 Task: Find a one-way flight from Manila to Kolkata for 4 passengers in premium economy on Thursday, 5 October.
Action: Mouse moved to (323, 302)
Screenshot: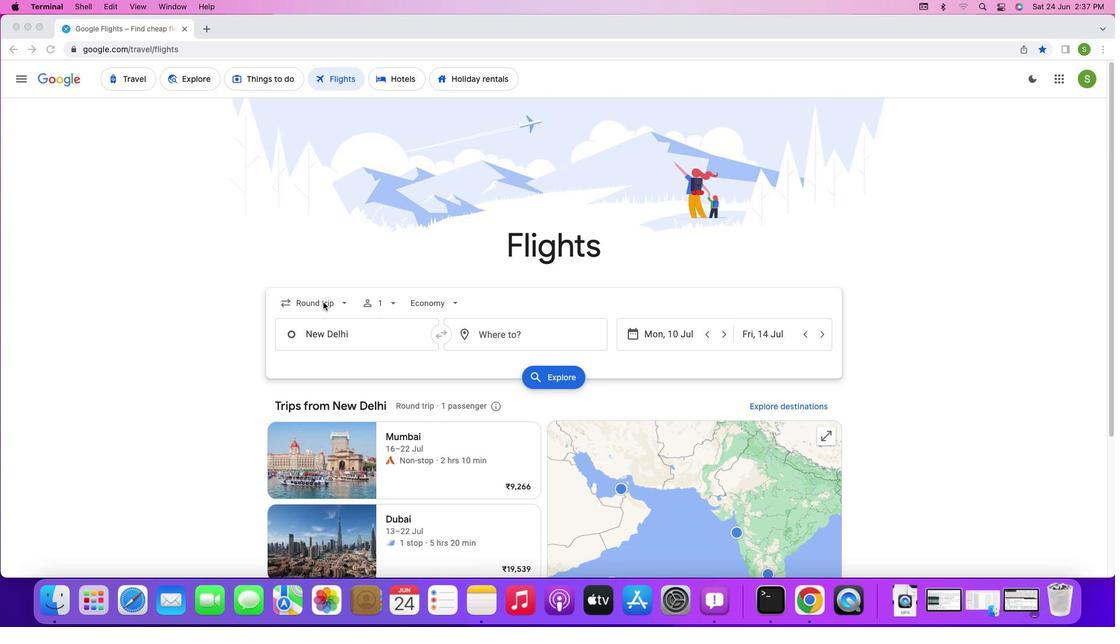 
Action: Mouse pressed left at (323, 302)
Screenshot: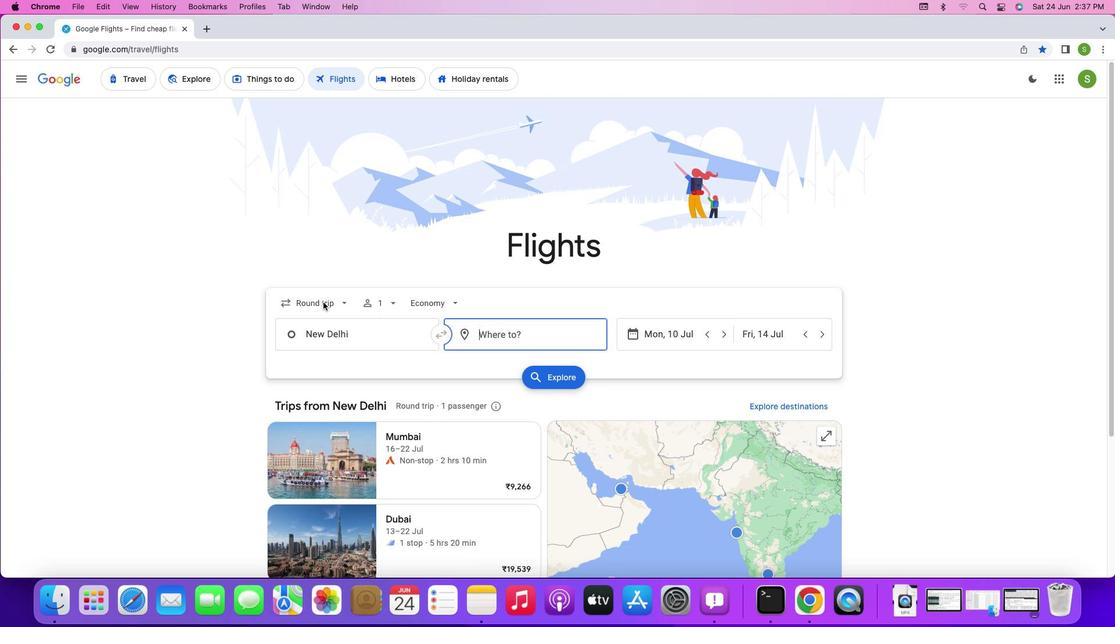 
Action: Mouse pressed left at (323, 302)
Screenshot: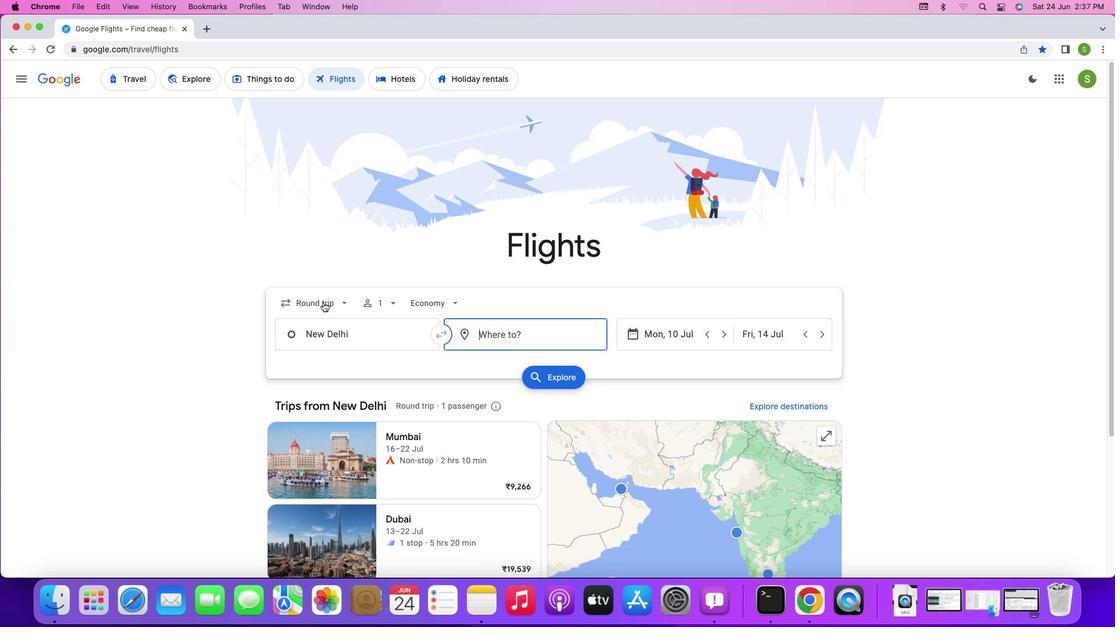 
Action: Mouse moved to (315, 370)
Screenshot: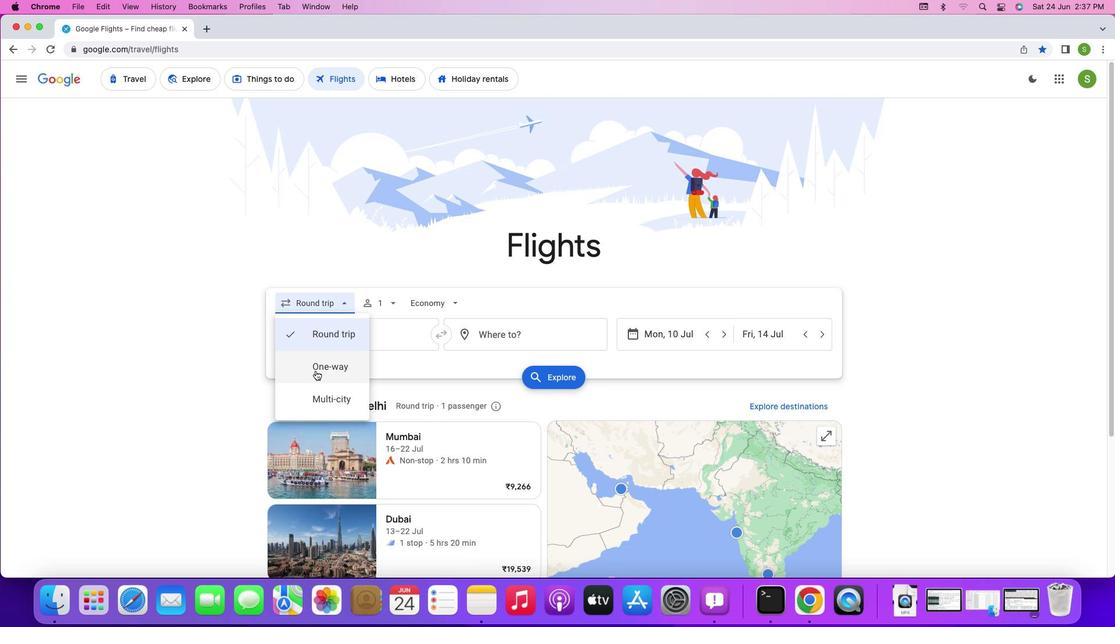 
Action: Mouse pressed left at (315, 370)
Screenshot: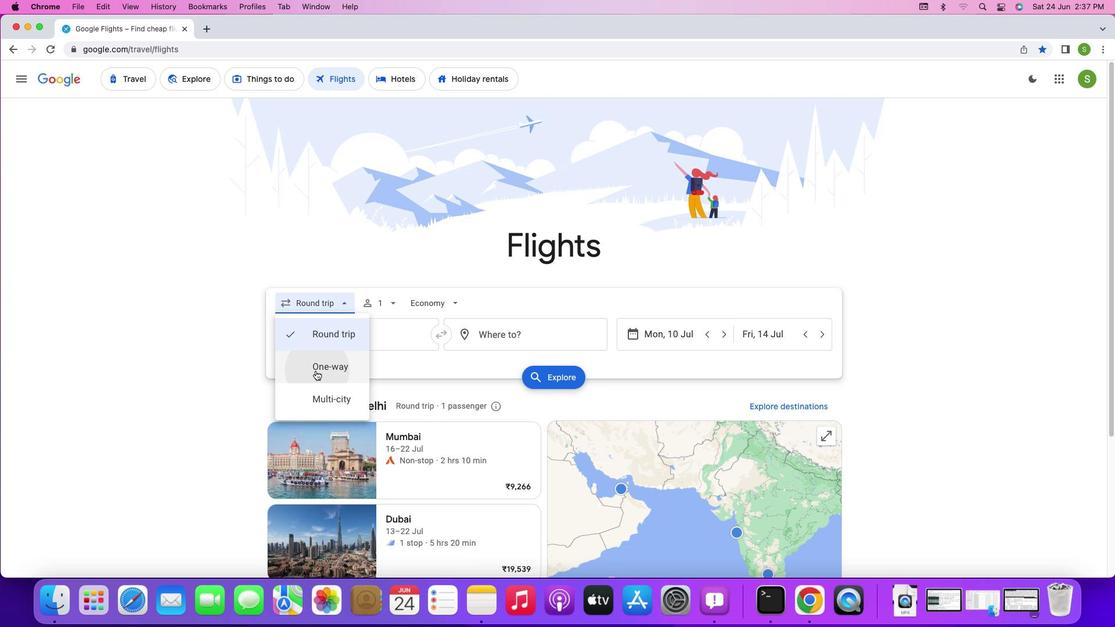 
Action: Mouse moved to (422, 310)
Screenshot: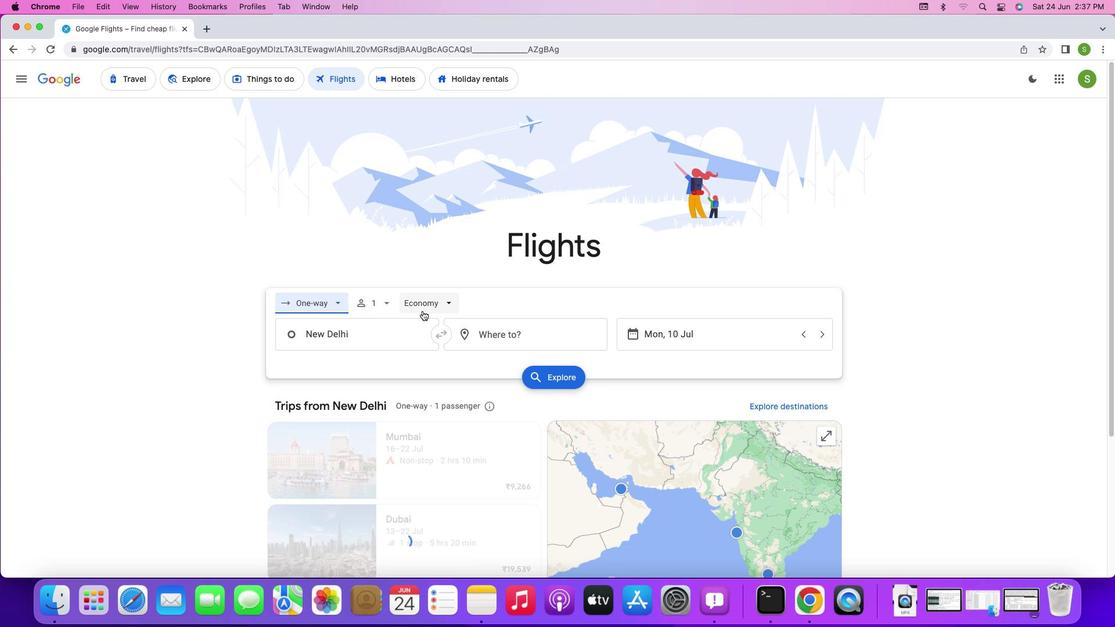 
Action: Mouse pressed left at (422, 310)
Screenshot: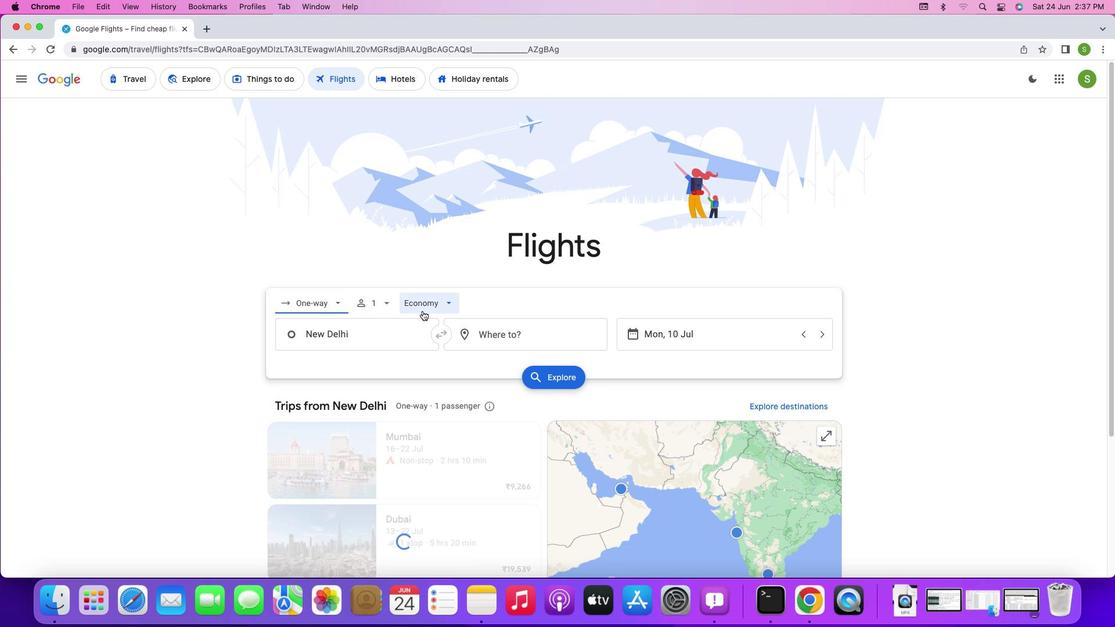 
Action: Mouse moved to (450, 370)
Screenshot: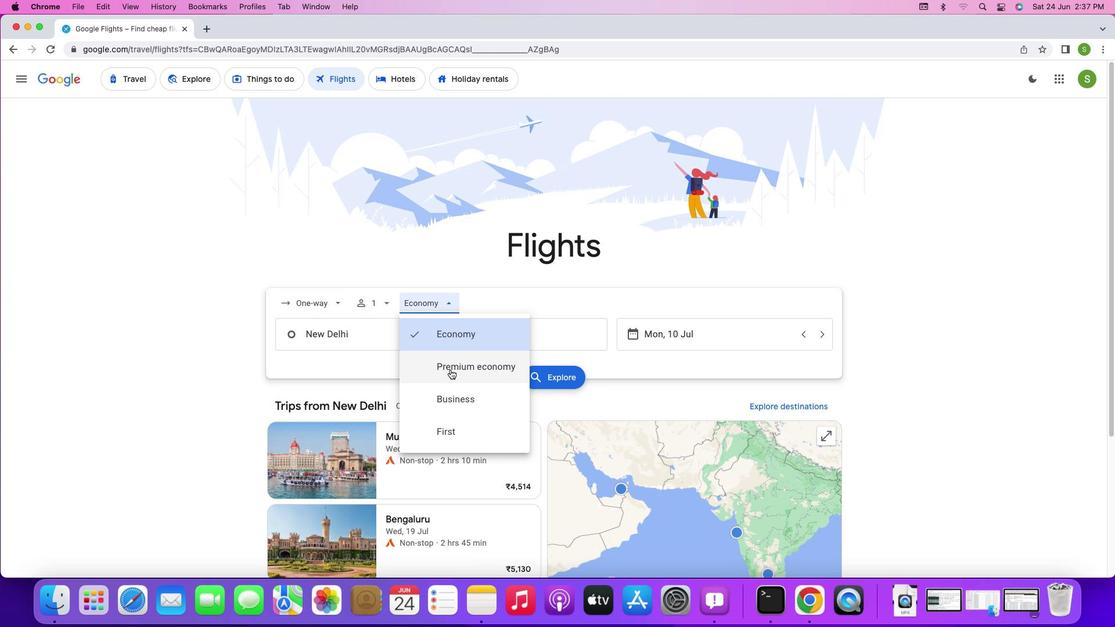
Action: Mouse pressed left at (450, 370)
Screenshot: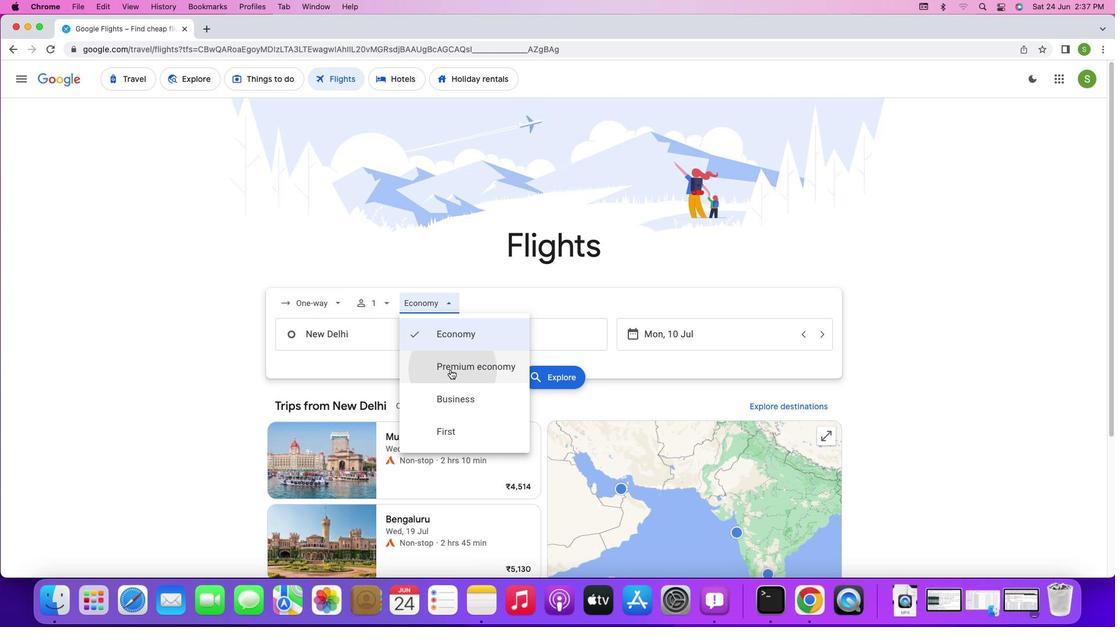
Action: Mouse moved to (390, 307)
Screenshot: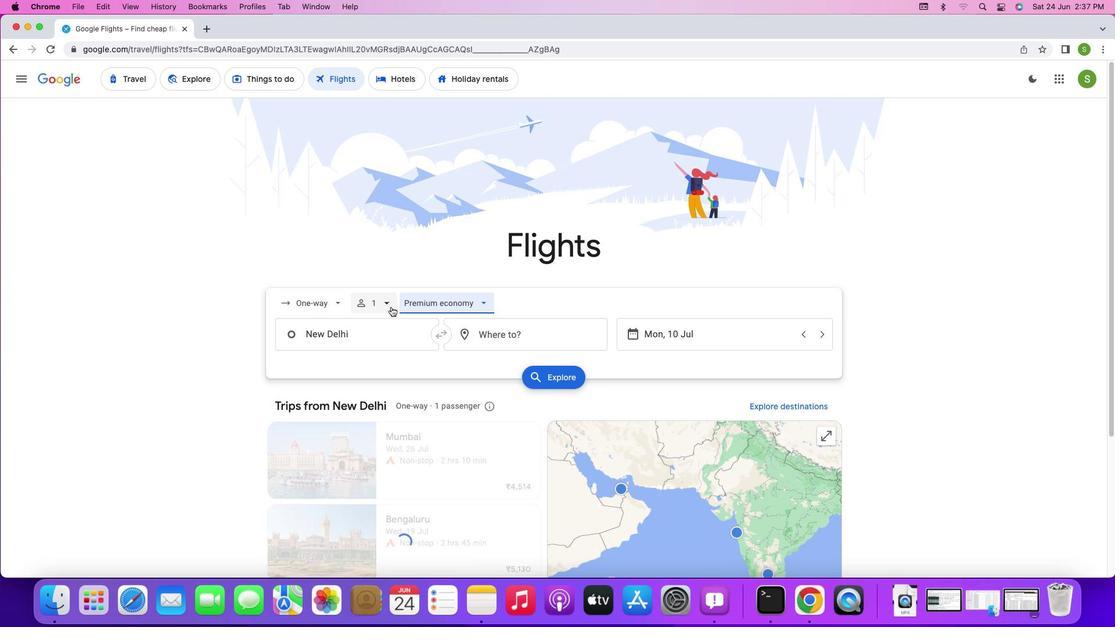 
Action: Mouse pressed left at (390, 307)
Screenshot: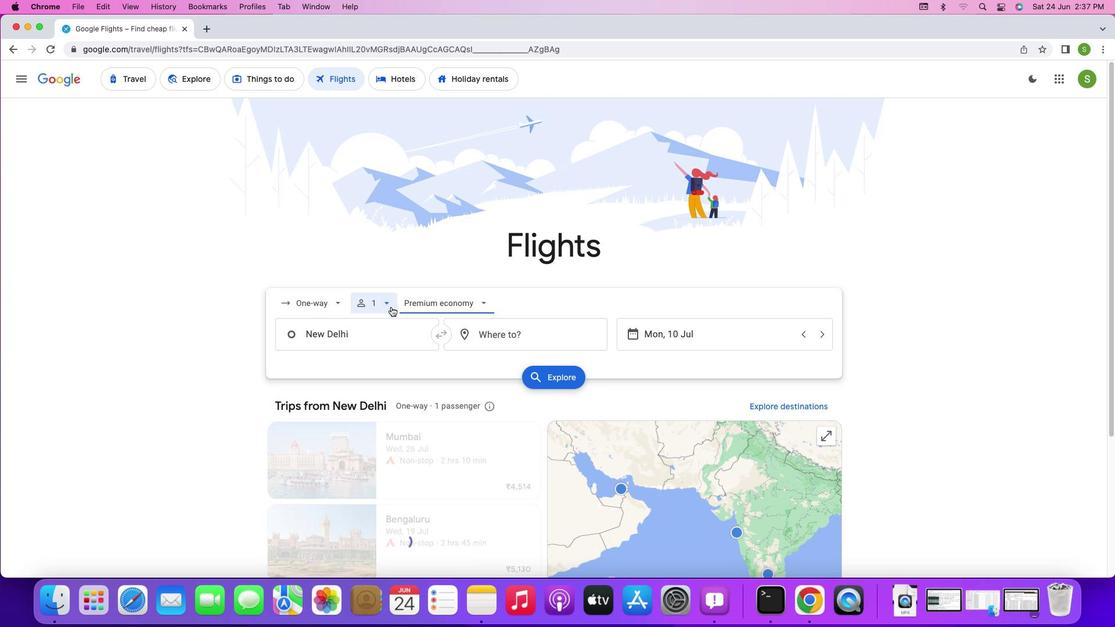 
Action: Mouse moved to (476, 329)
Screenshot: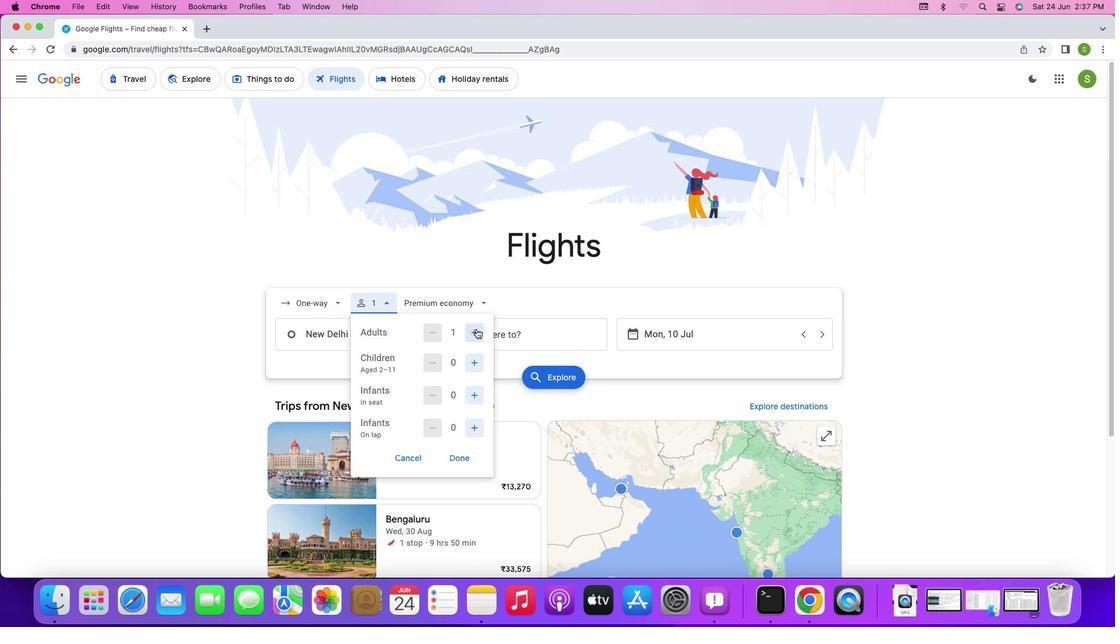 
Action: Mouse pressed left at (476, 329)
Screenshot: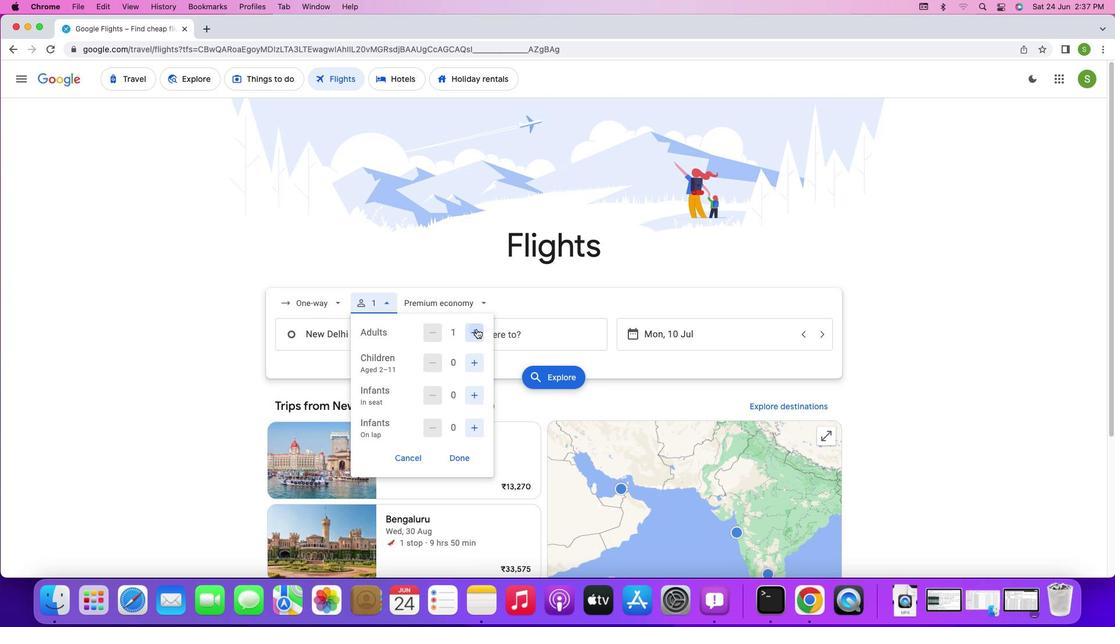 
Action: Mouse moved to (471, 357)
Screenshot: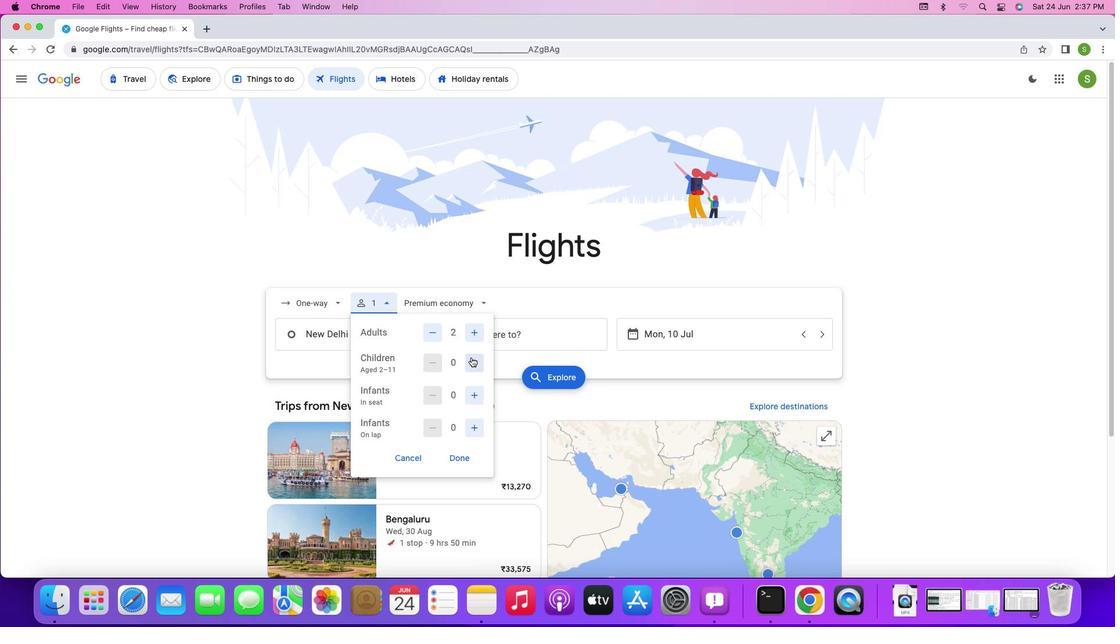 
Action: Mouse pressed left at (471, 357)
Screenshot: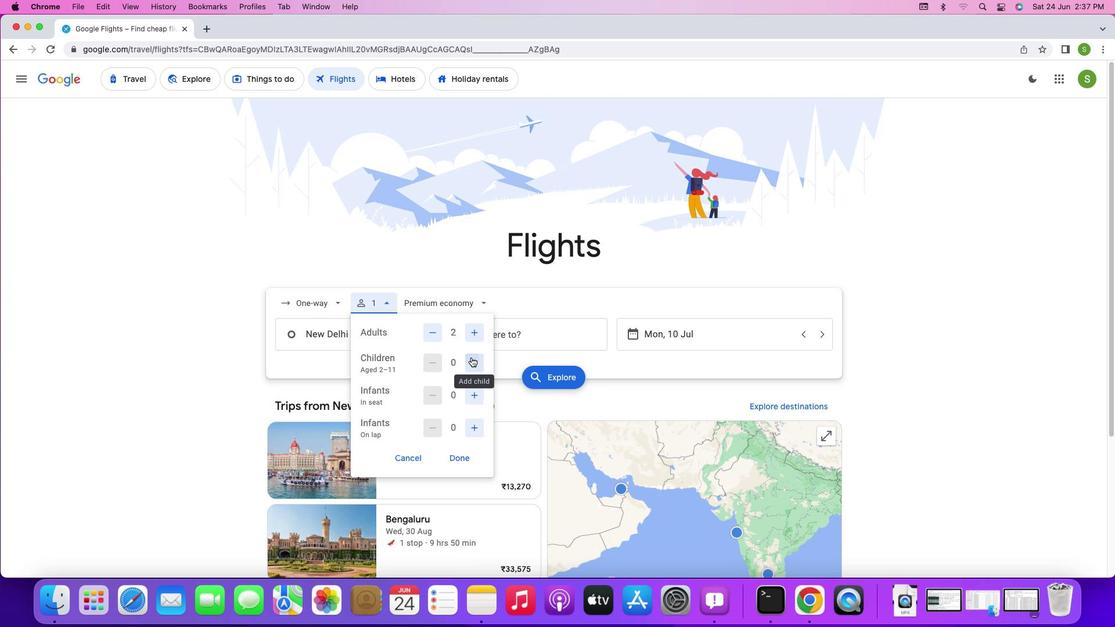 
Action: Mouse moved to (473, 400)
Screenshot: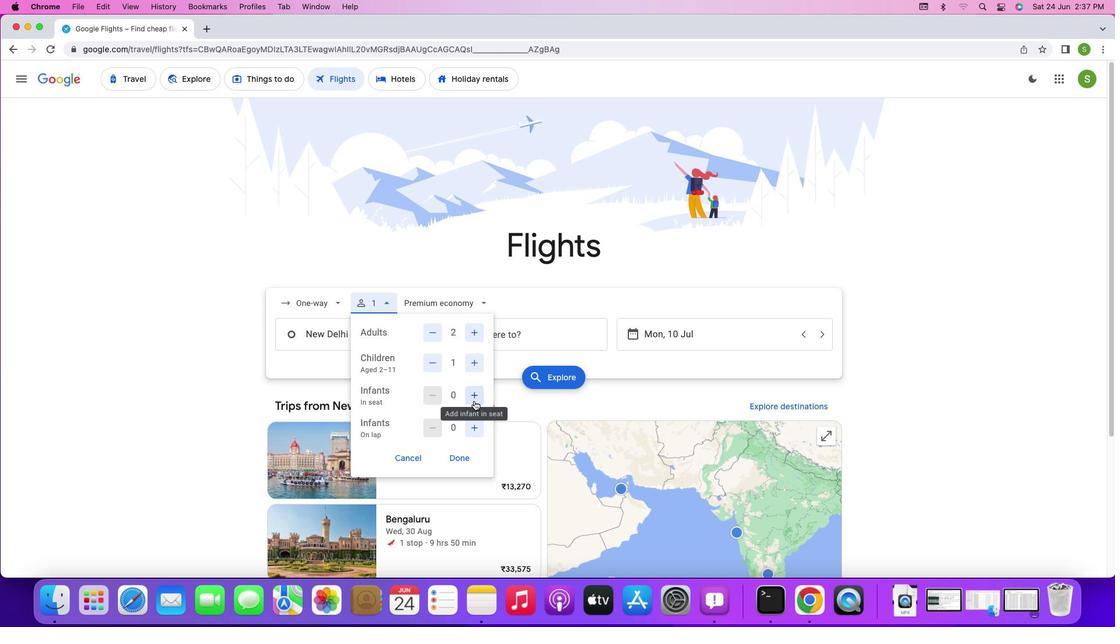 
Action: Mouse pressed left at (473, 400)
Screenshot: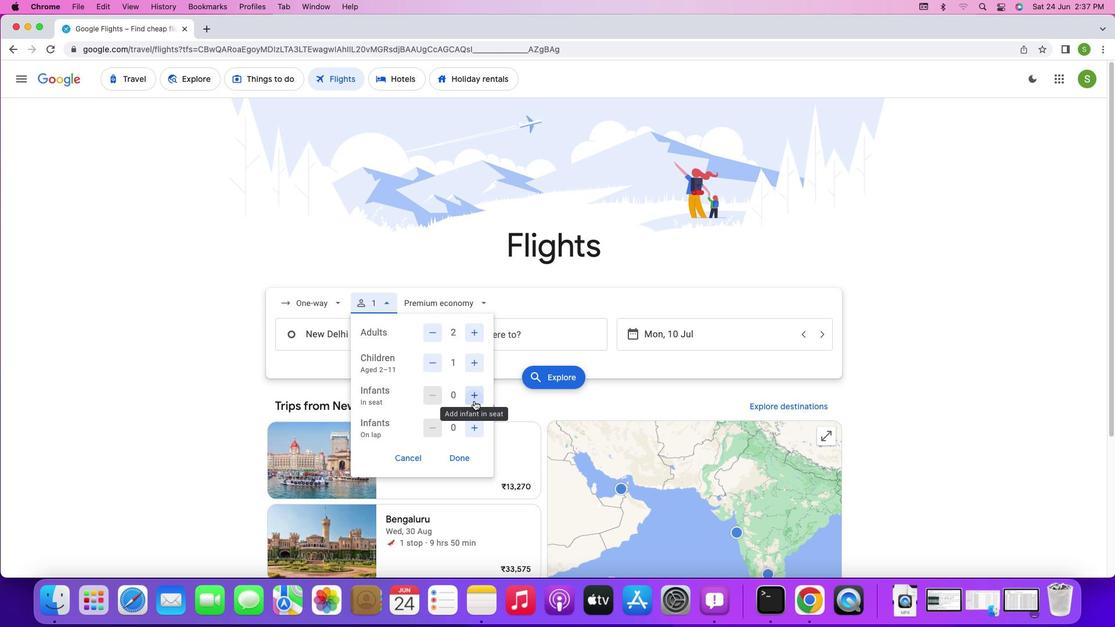 
Action: Mouse moved to (462, 458)
Screenshot: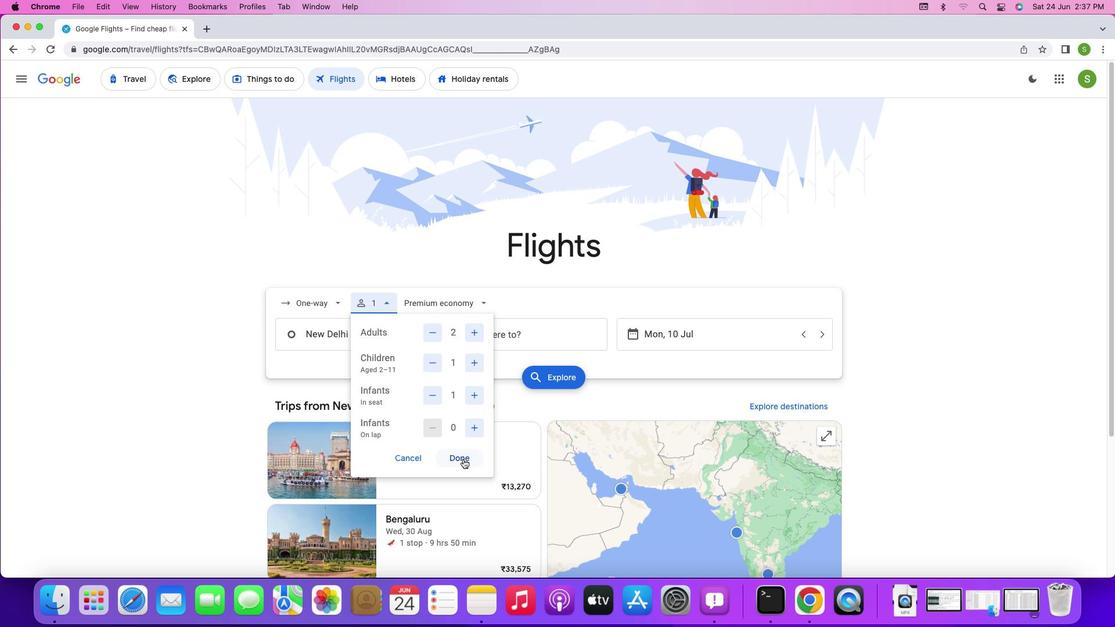 
Action: Mouse pressed left at (462, 458)
Screenshot: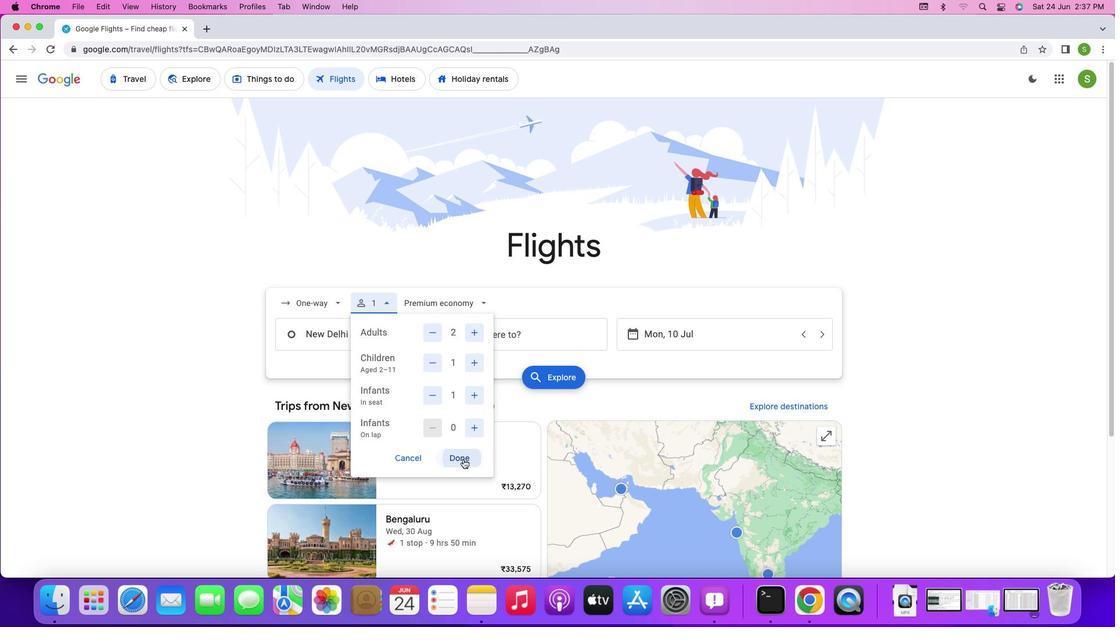 
Action: Mouse moved to (359, 339)
Screenshot: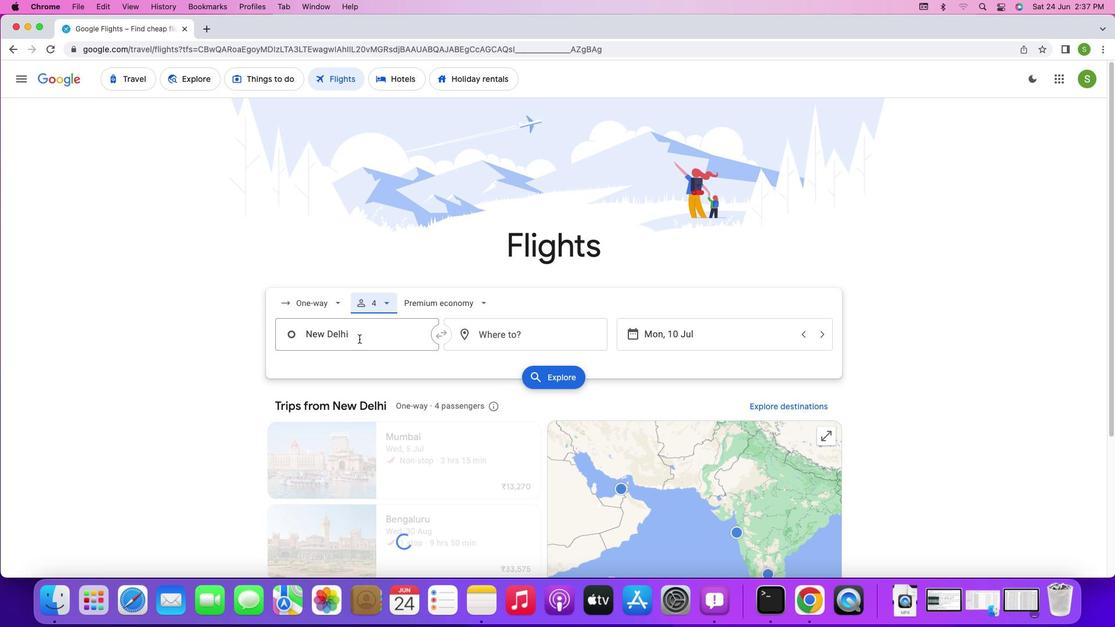 
Action: Mouse pressed left at (359, 339)
Screenshot: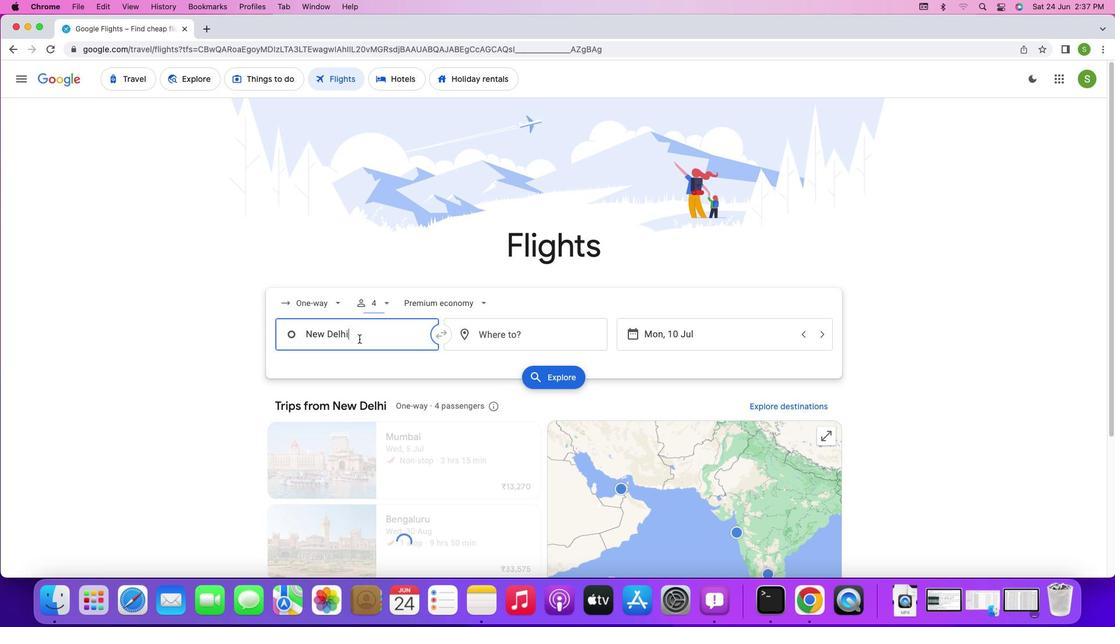 
Action: Key pressed Key.shift'M''a''n''i''l''a'','Key.spaceKey.shift'P''h''i''l''i''p''p''i''n''e''s'Key.enter
Screenshot: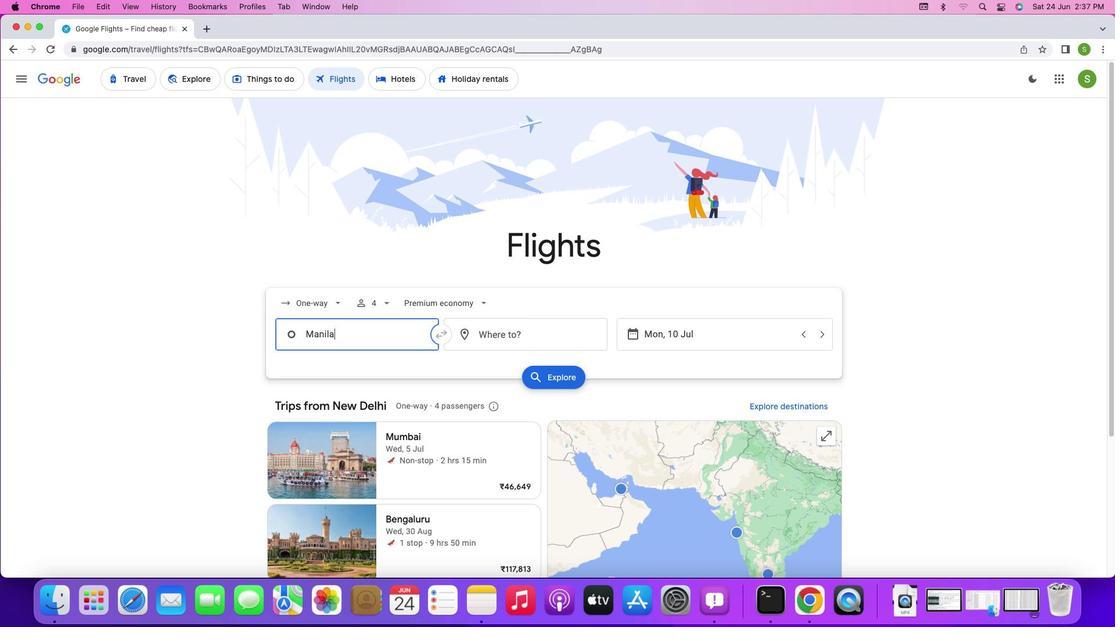 
Action: Mouse moved to (506, 340)
Screenshot: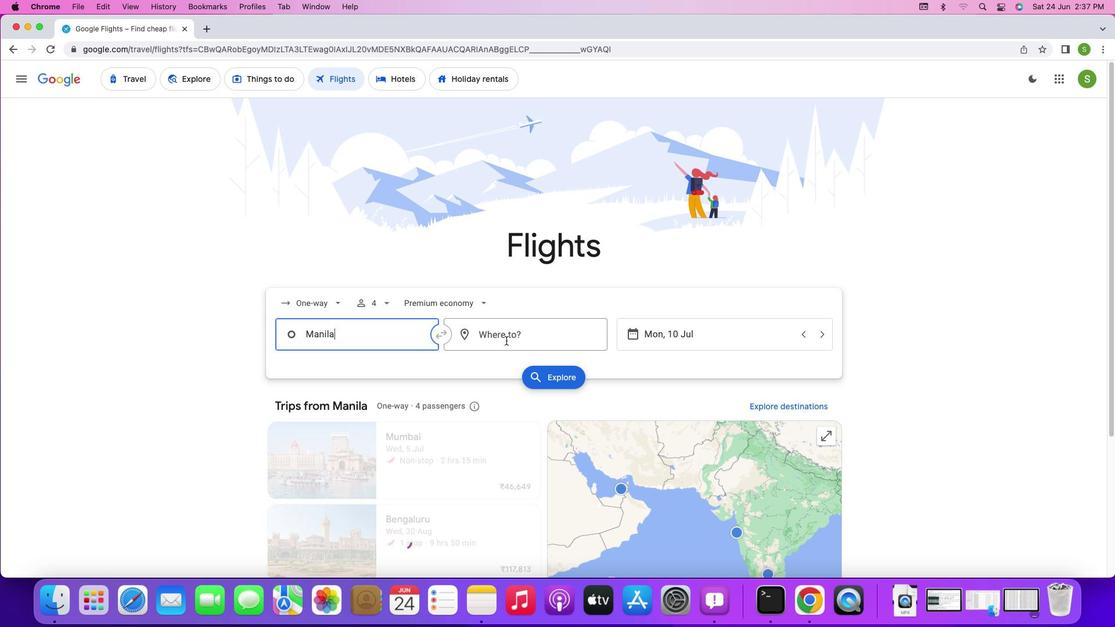 
Action: Mouse pressed left at (506, 340)
Screenshot: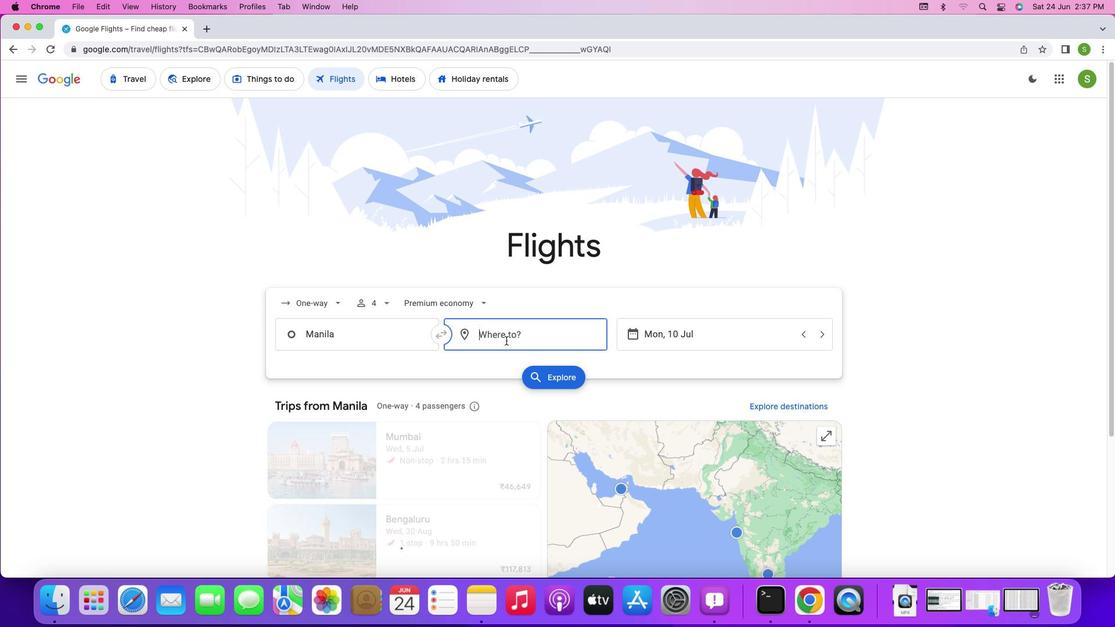 
Action: Key pressed Key.shift'K''o''l''k''a''t''a'Key.enter
Screenshot: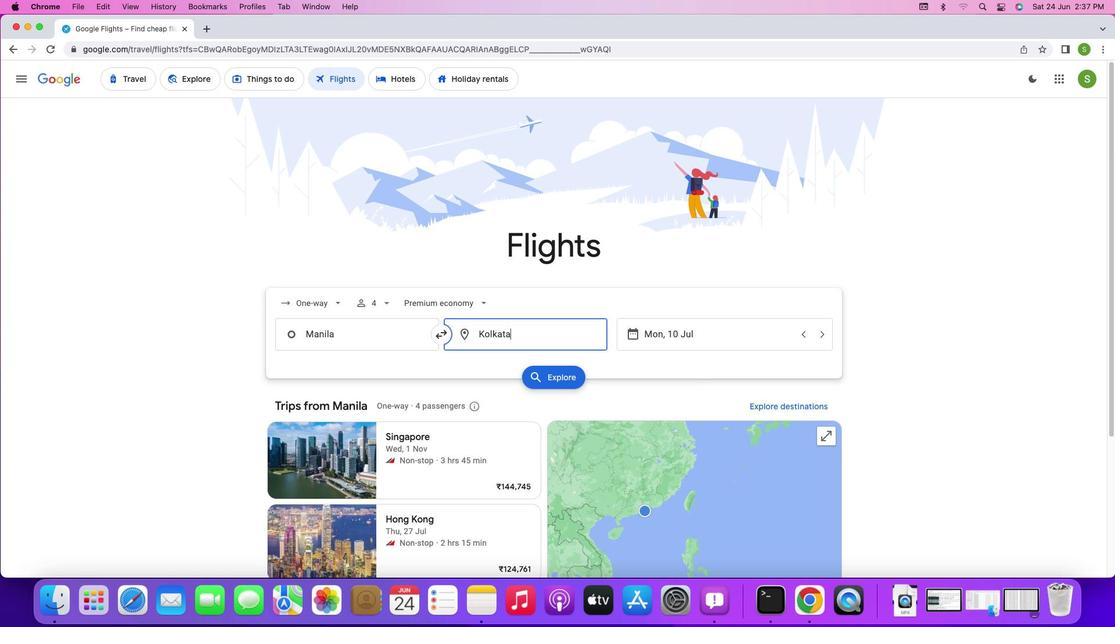 
Action: Mouse moved to (656, 342)
Screenshot: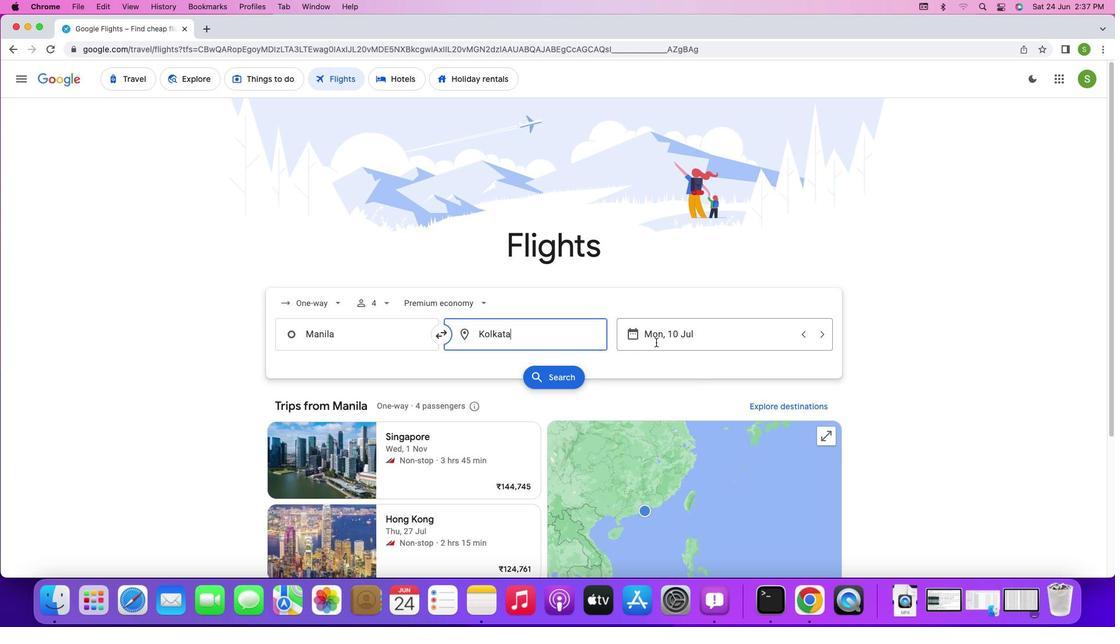 
Action: Mouse pressed left at (656, 342)
Screenshot: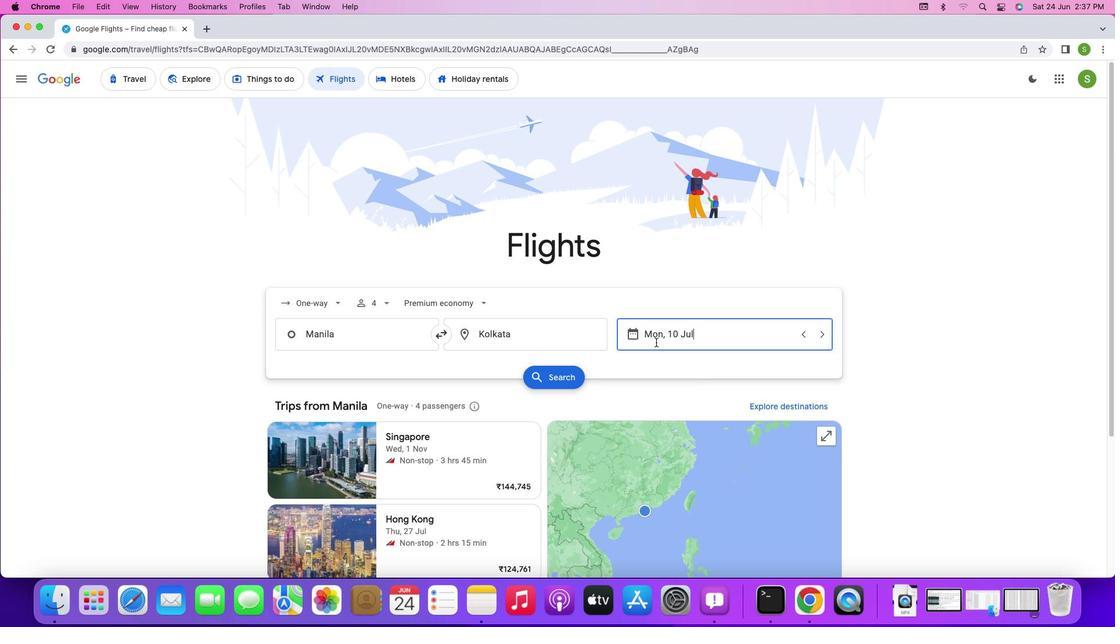 
Action: Mouse moved to (838, 414)
Screenshot: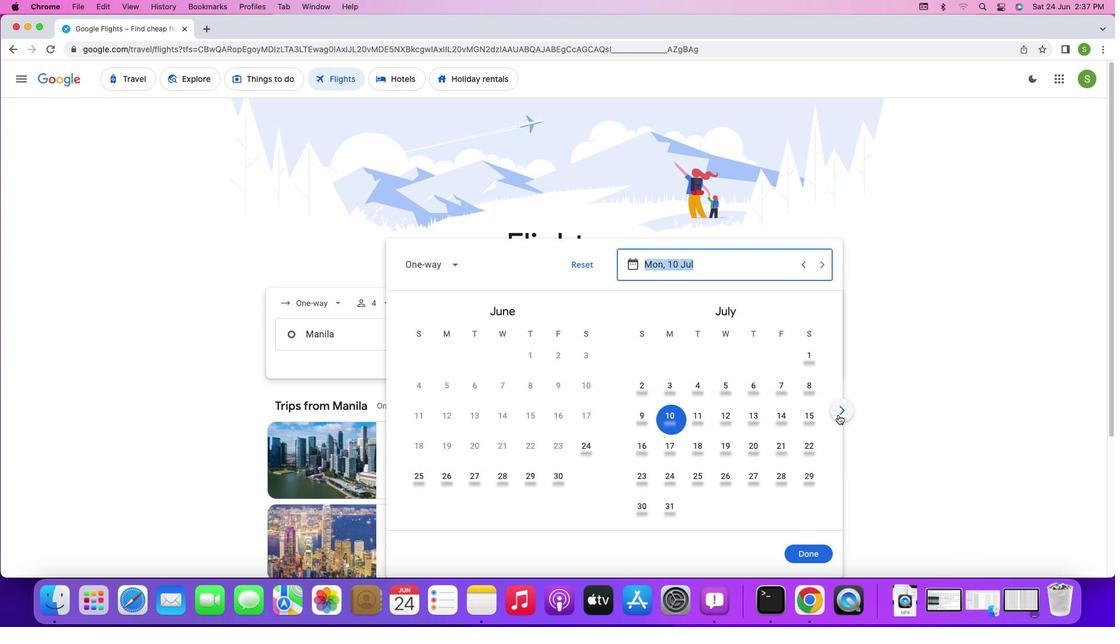 
Action: Mouse pressed left at (838, 414)
Screenshot: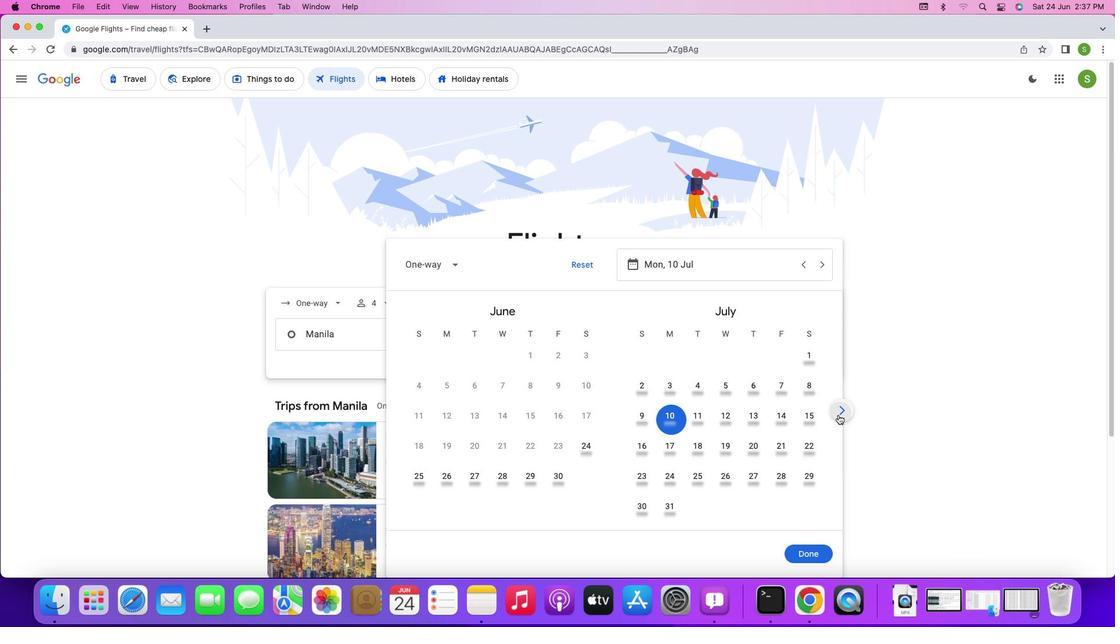 
Action: Mouse pressed left at (838, 414)
Screenshot: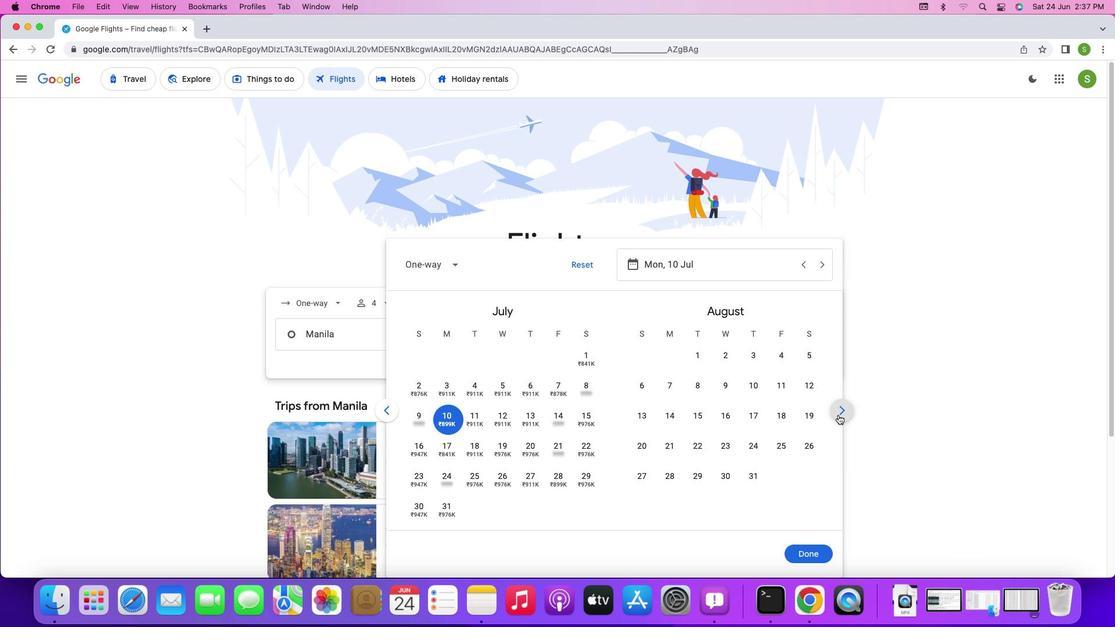 
Action: Mouse pressed left at (838, 414)
Screenshot: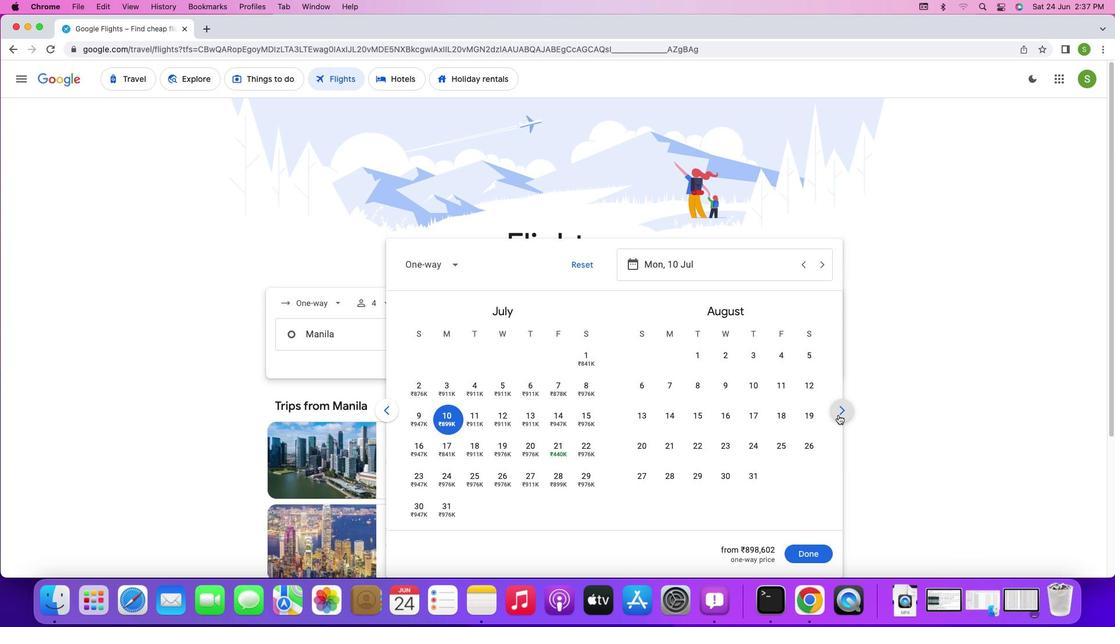 
Action: Mouse moved to (837, 407)
Screenshot: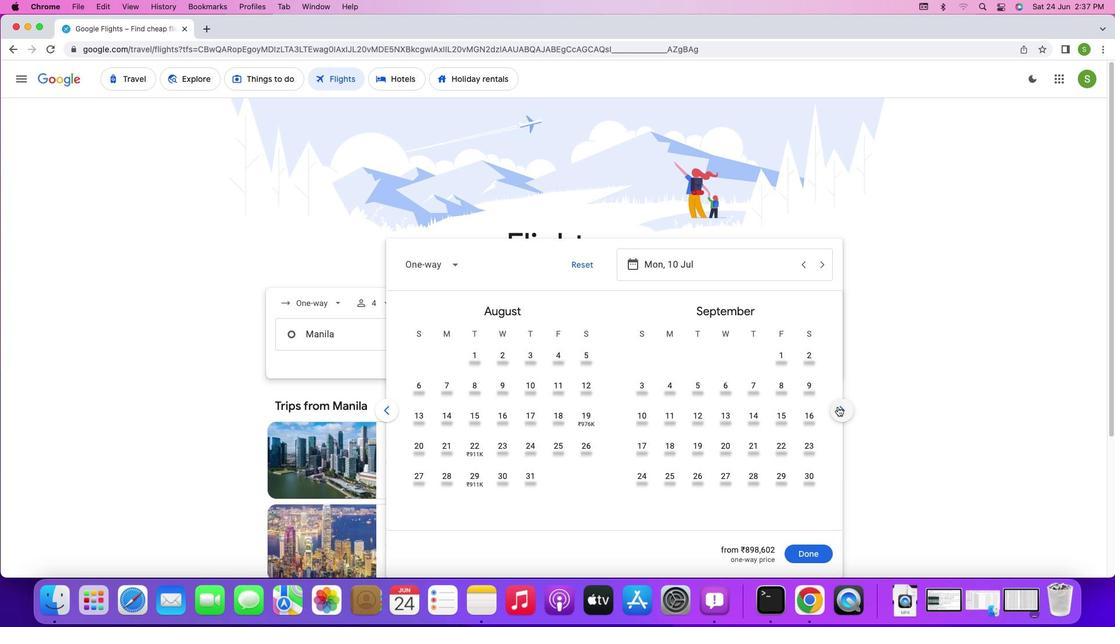 
Action: Mouse pressed left at (837, 407)
Screenshot: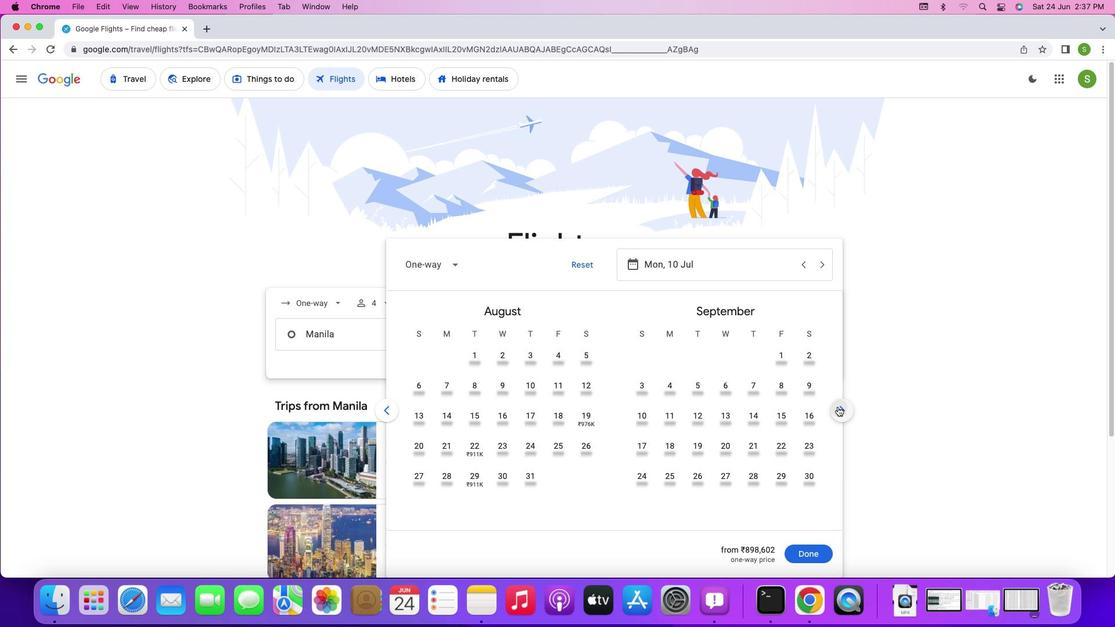 
Action: Mouse moved to (744, 356)
Screenshot: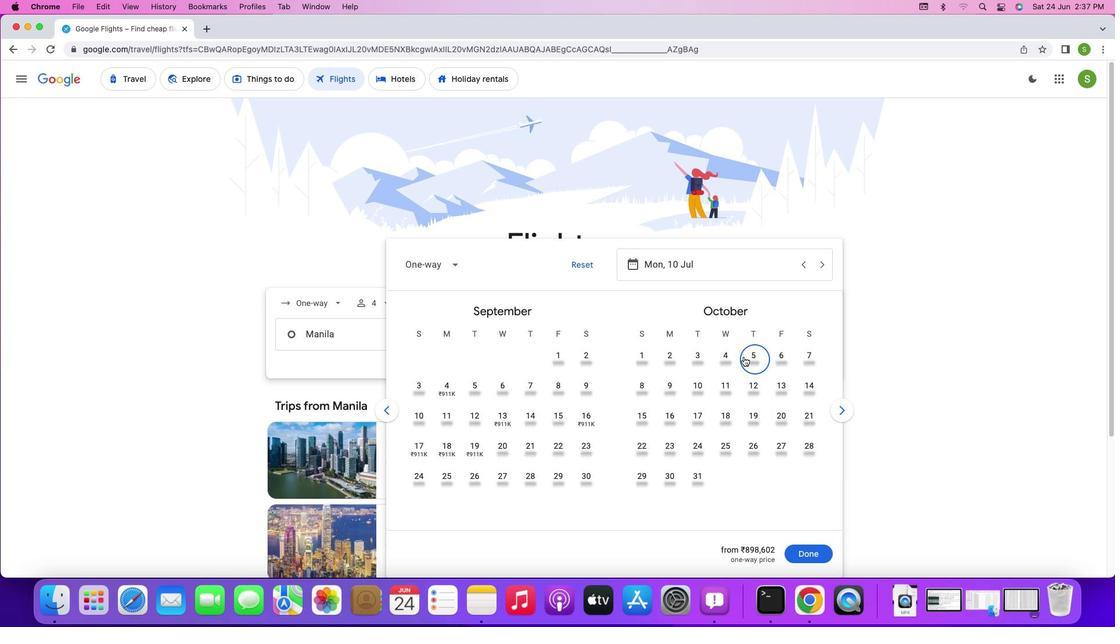 
Action: Mouse pressed left at (744, 356)
Screenshot: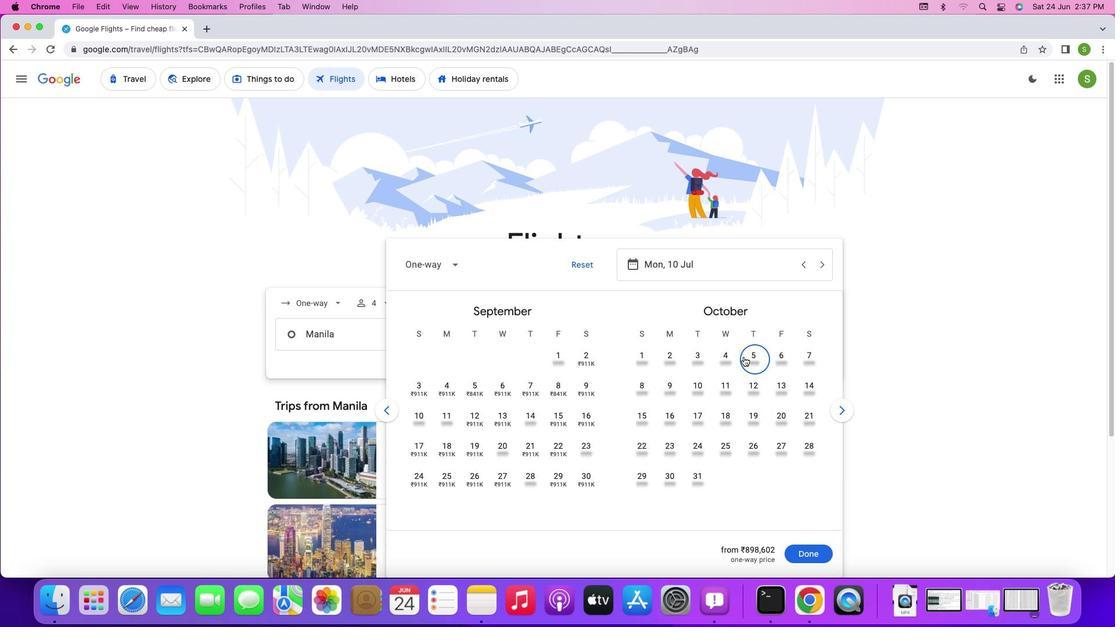 
Action: Mouse moved to (800, 550)
Screenshot: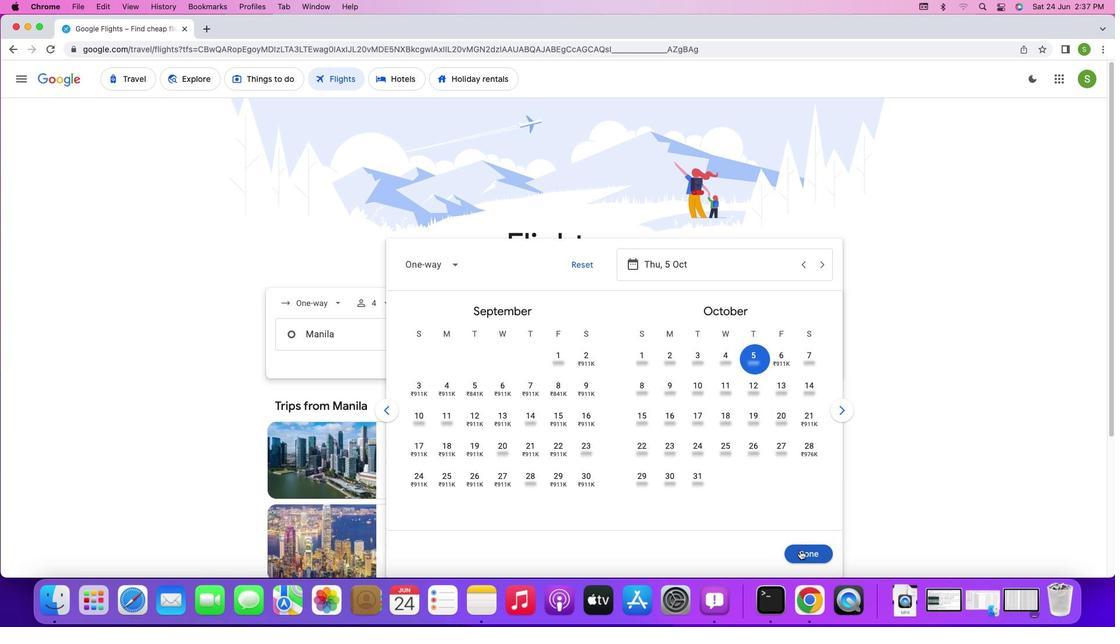 
Action: Mouse pressed left at (800, 550)
Screenshot: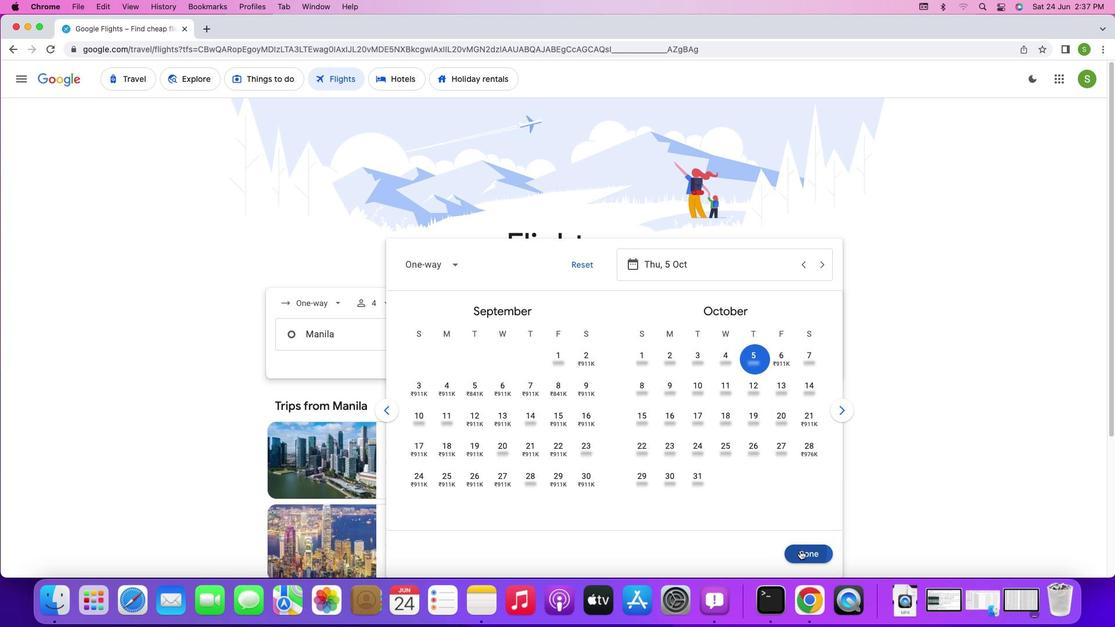 
Action: Mouse moved to (562, 374)
Screenshot: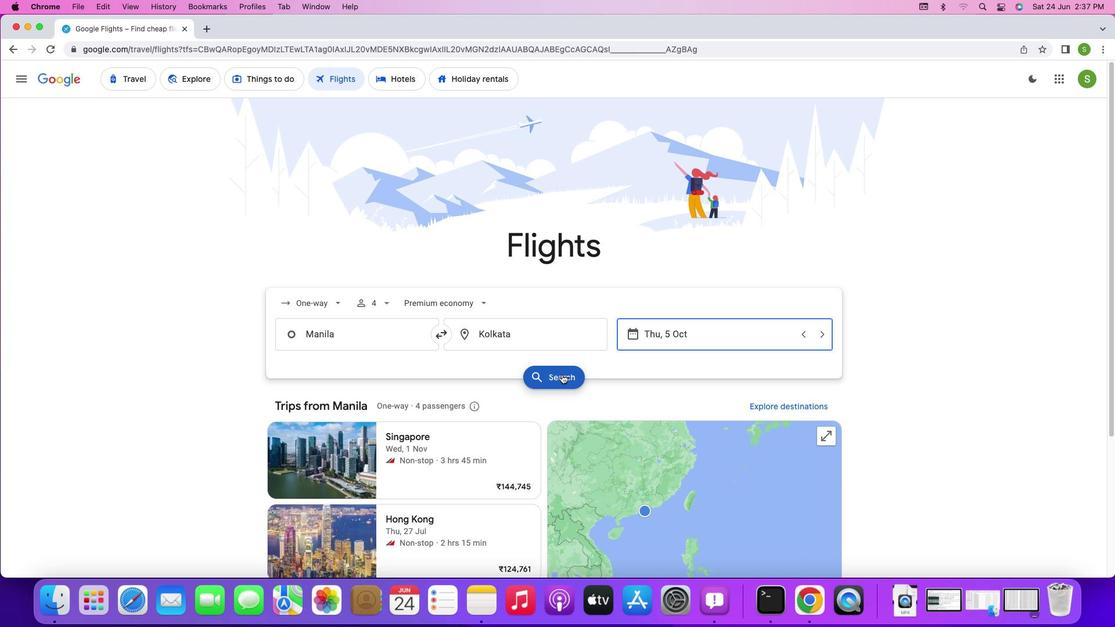 
Action: Mouse pressed left at (562, 374)
Screenshot: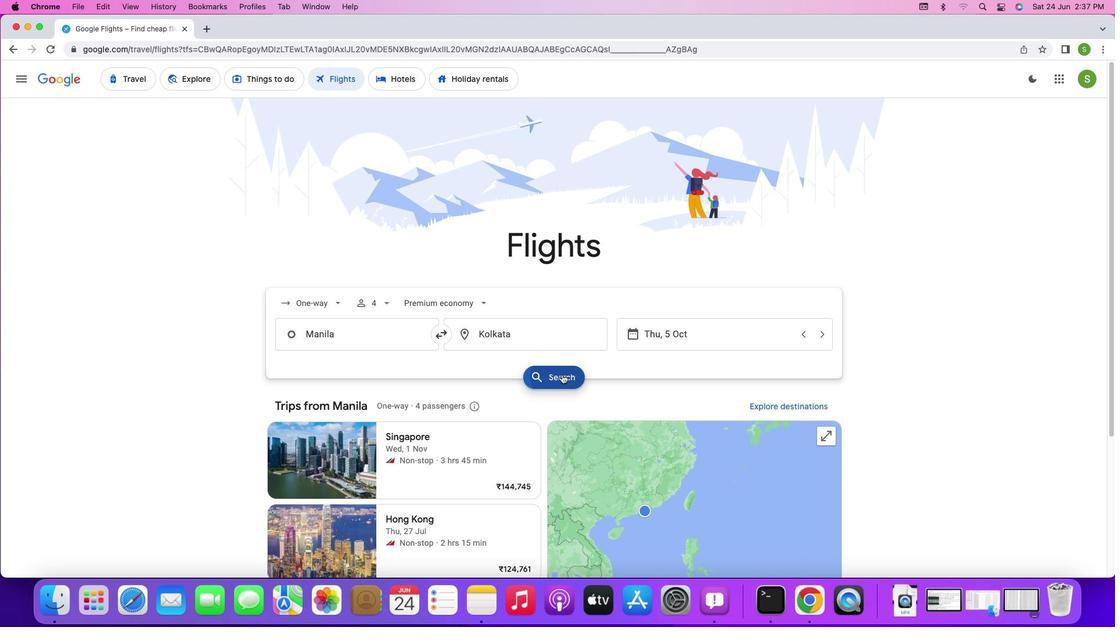 
